 Task: Create Workspace Event Lighting Rentals Workspace description Manage and track employee job satisfaction and engagement. Workspace type Small Business
Action: Mouse moved to (371, 75)
Screenshot: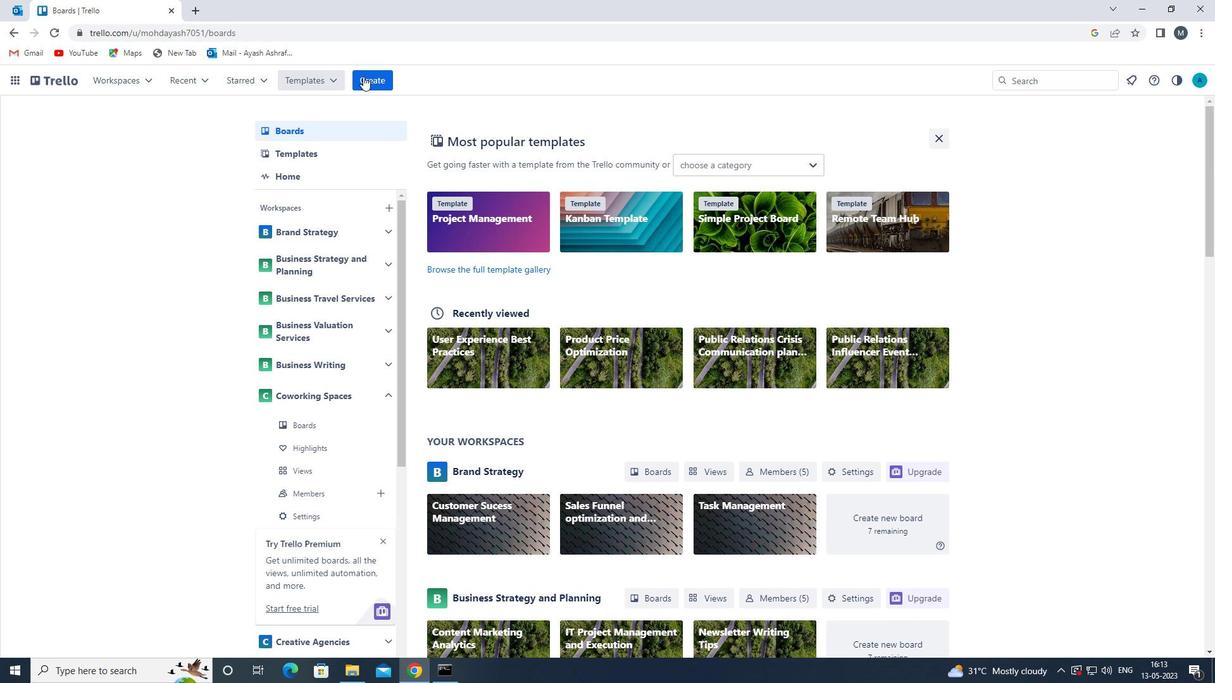 
Action: Mouse pressed left at (371, 75)
Screenshot: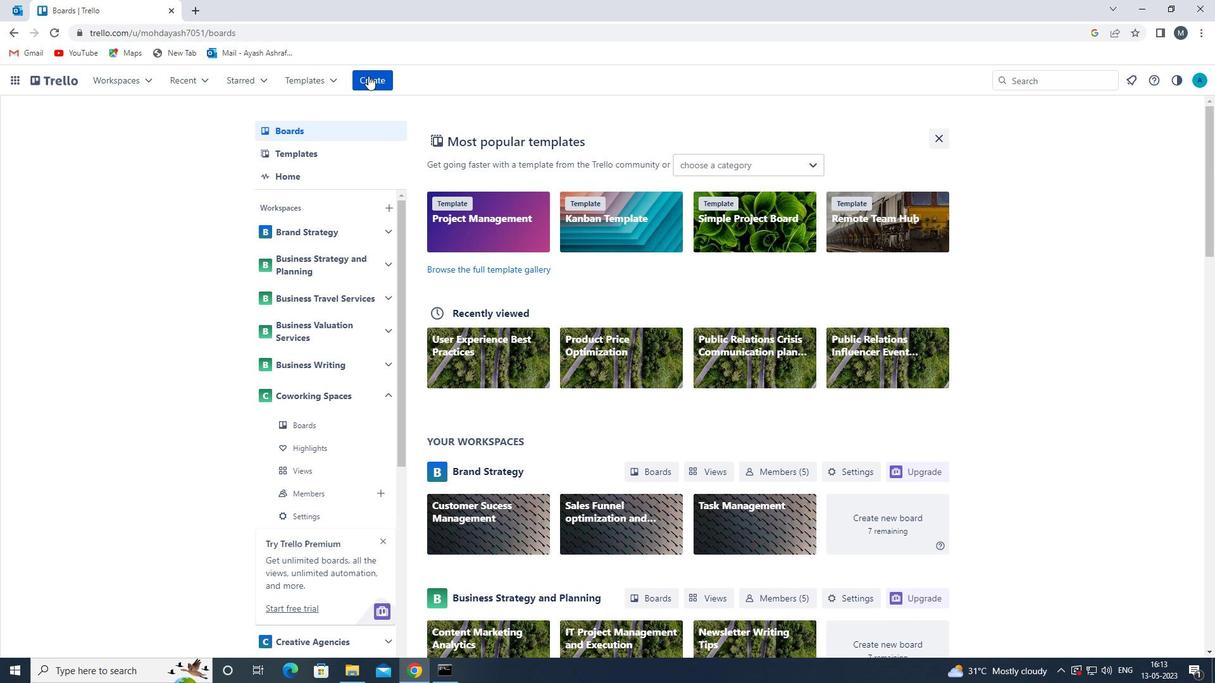 
Action: Mouse moved to (412, 232)
Screenshot: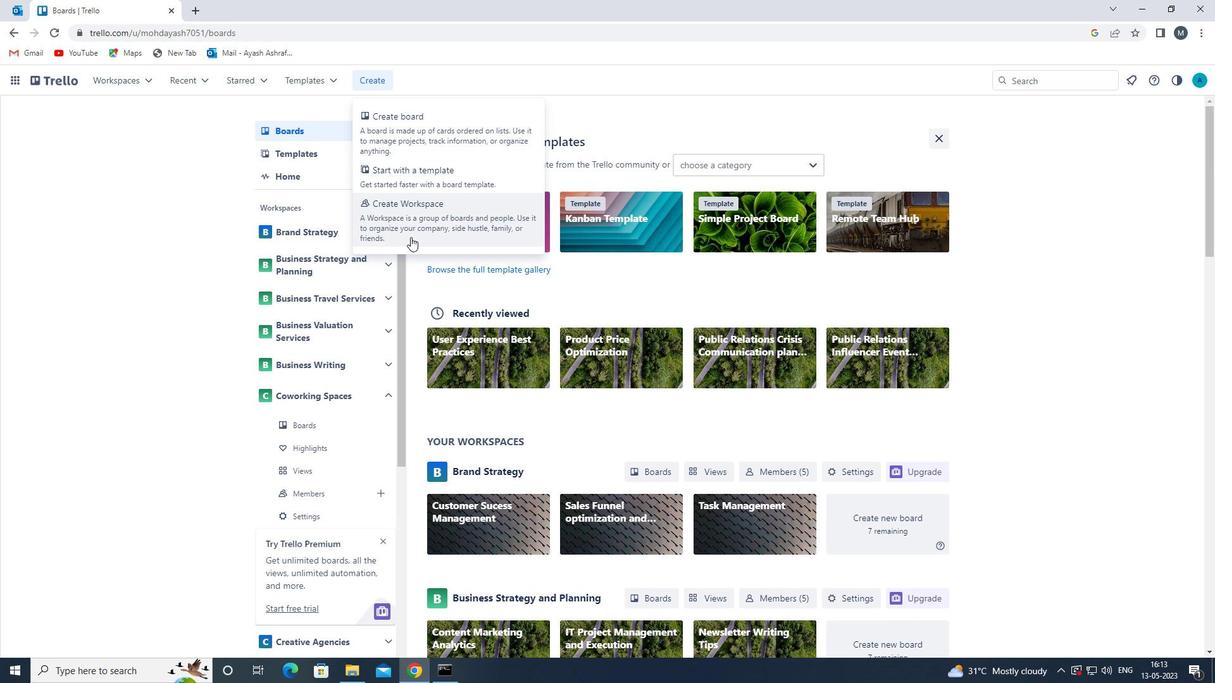 
Action: Mouse pressed left at (412, 232)
Screenshot: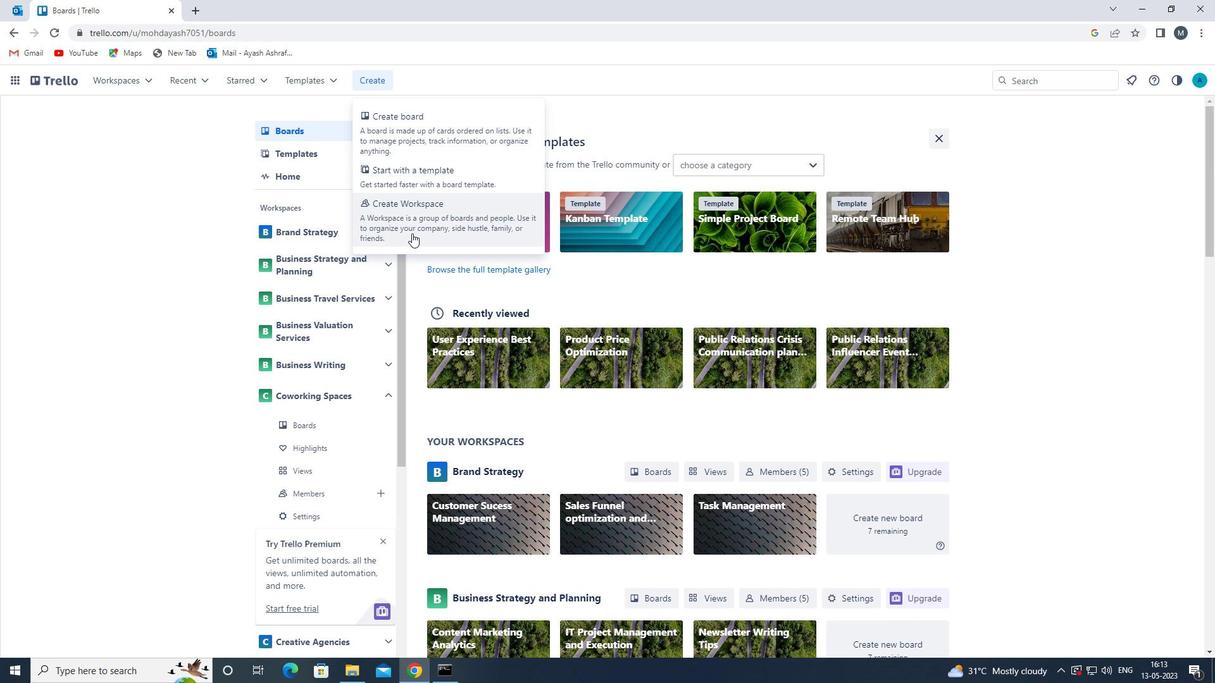 
Action: Mouse moved to (349, 247)
Screenshot: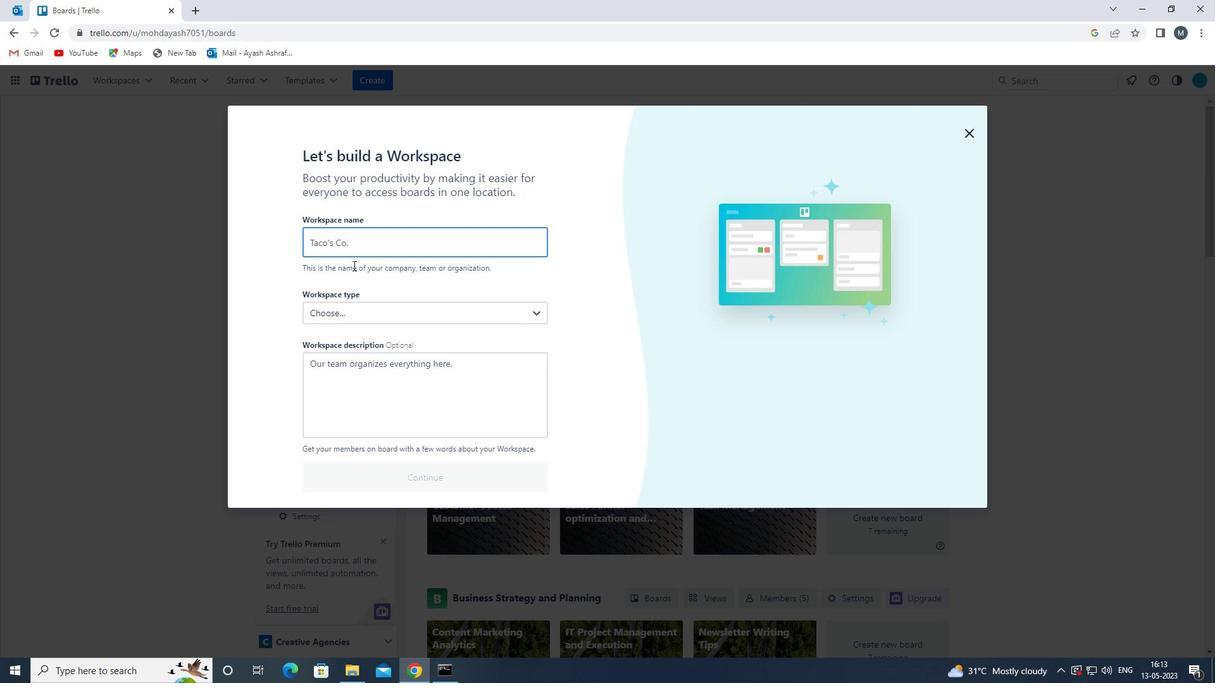 
Action: Mouse pressed left at (349, 247)
Screenshot: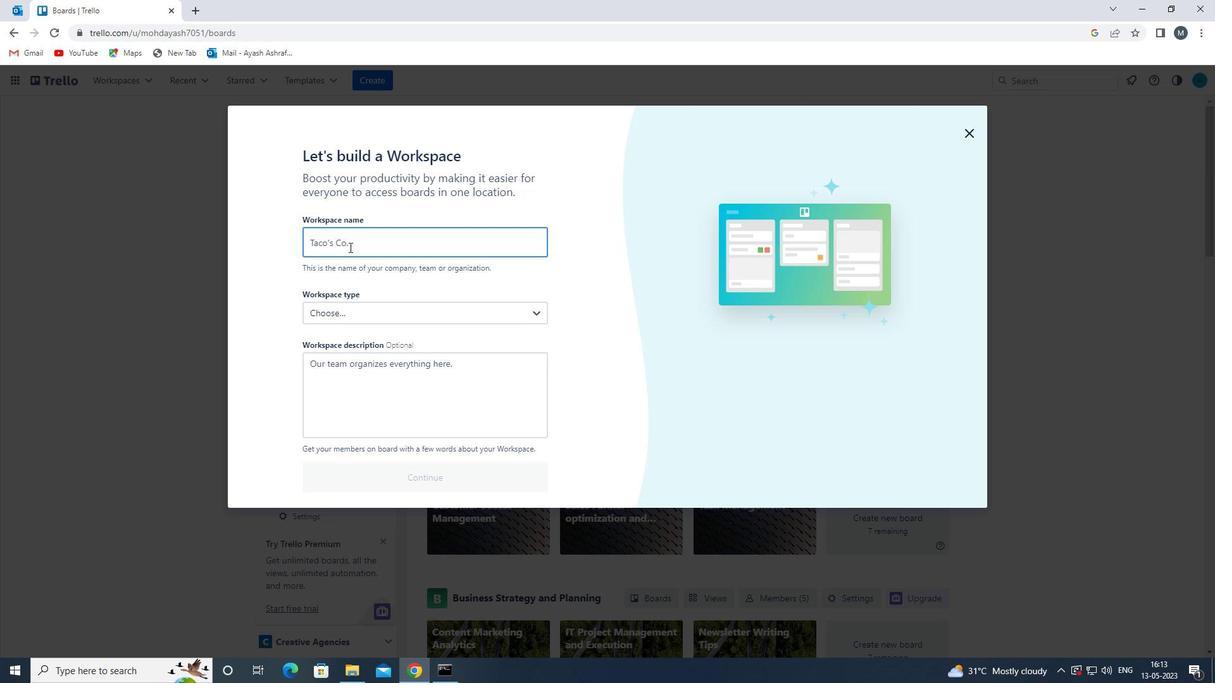 
Action: Key pressed <Key.shift>EVW<Key.backspace>EBT<Key.space><Key.backspace><Key.backspace><Key.backspace><Key.backspace><Key.backspace><Key.backspace><Key.backspace><Key.backspace><Key.backspace><Key.backspace><Key.shift><Key.shift>EVENT<Key.space><Key.shift>LIGHTING<Key.space><Key.shift>RENTALS<Key.space>
Screenshot: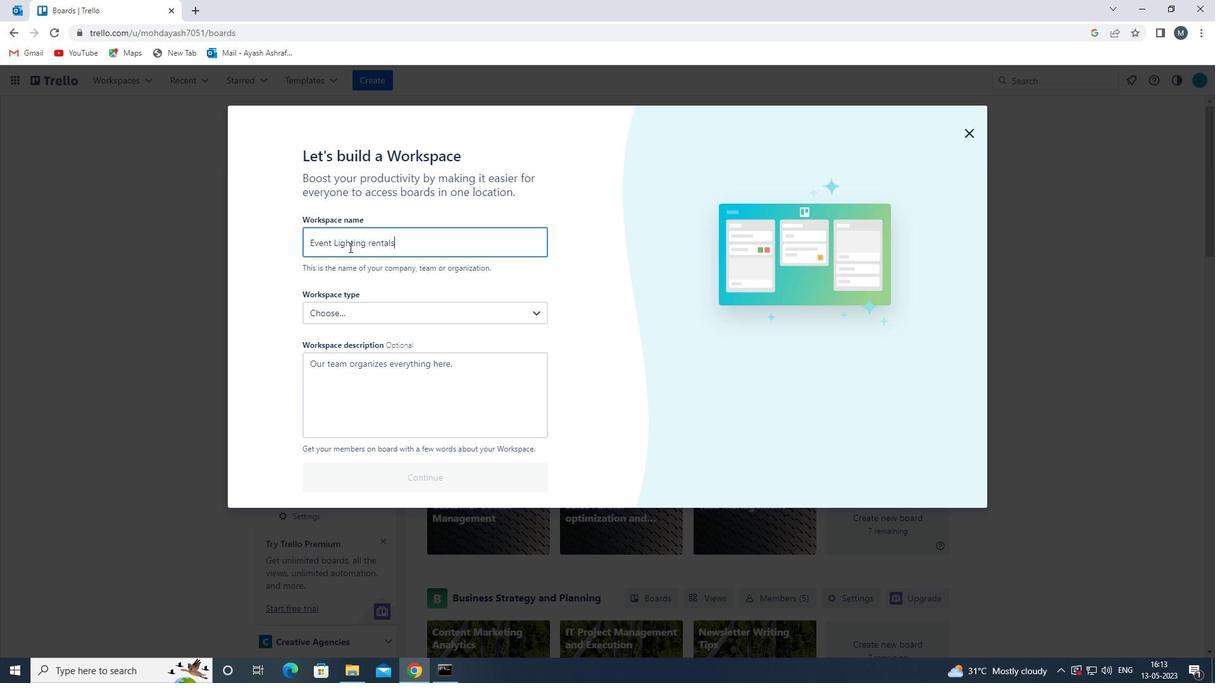 
Action: Mouse moved to (374, 246)
Screenshot: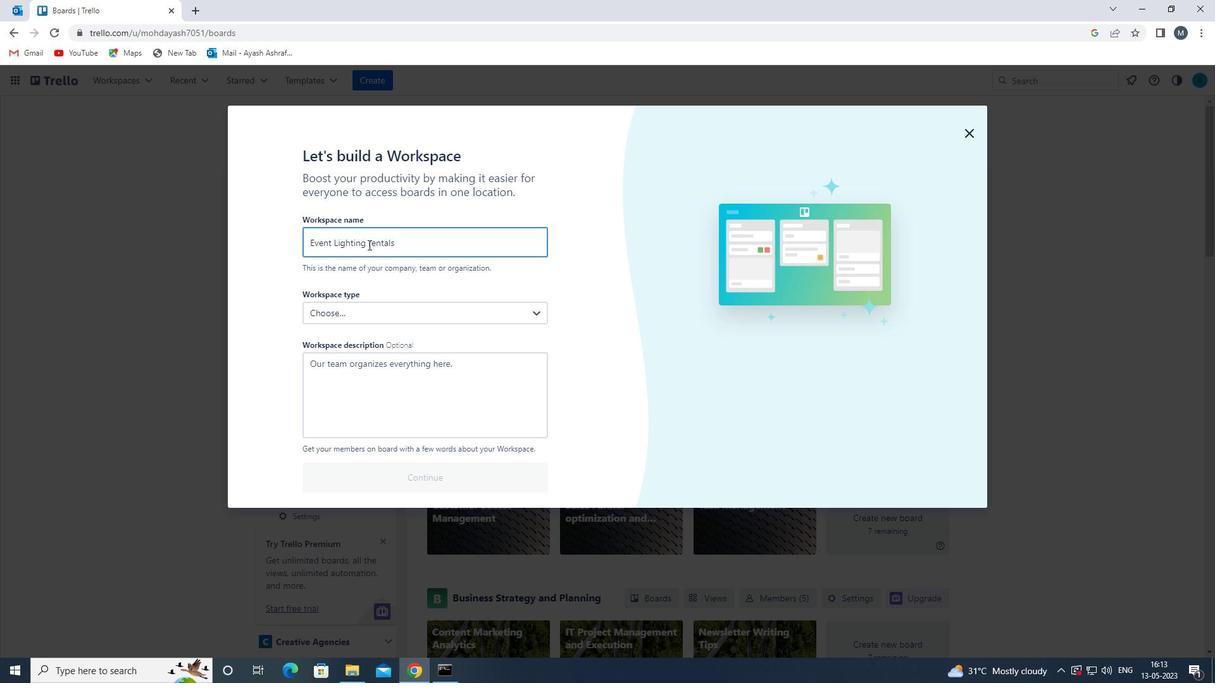 
Action: Mouse pressed left at (374, 246)
Screenshot: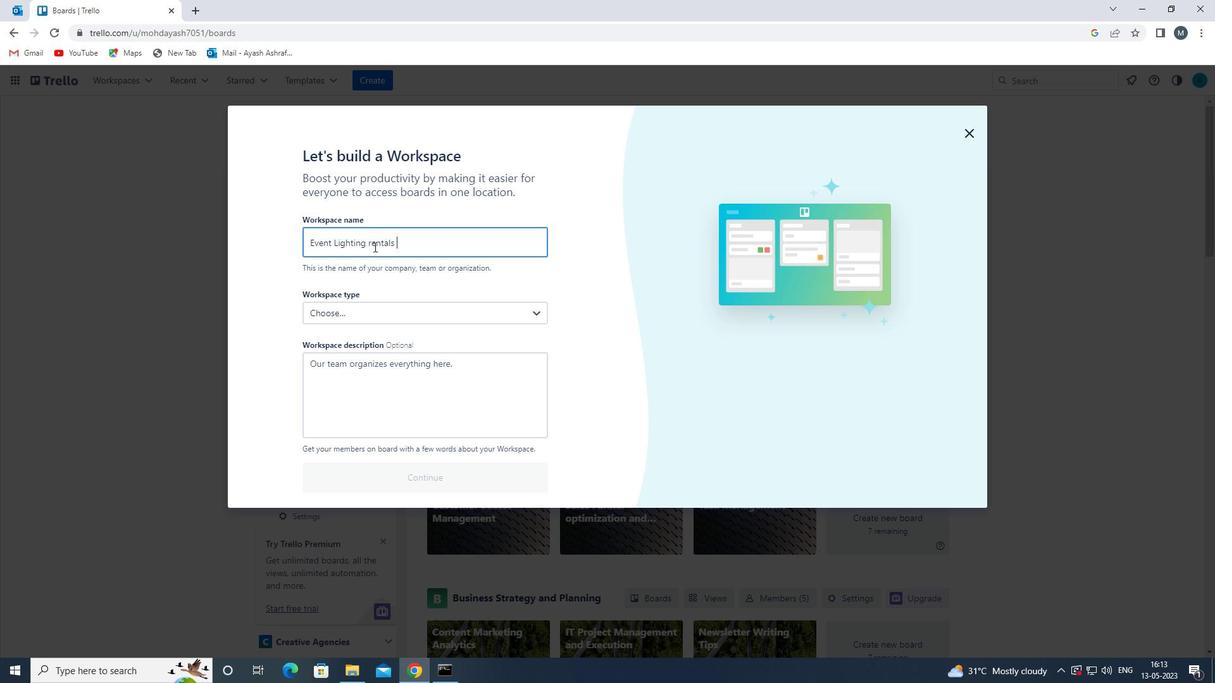 
Action: Mouse moved to (371, 244)
Screenshot: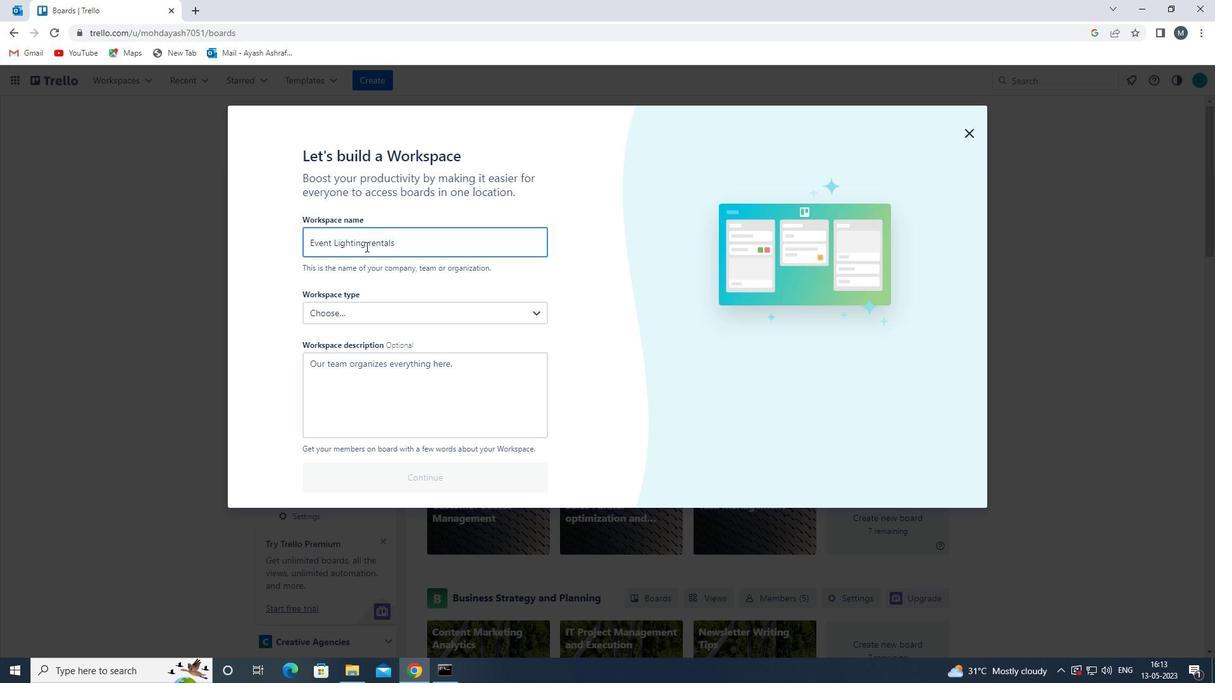 
Action: Mouse pressed left at (371, 244)
Screenshot: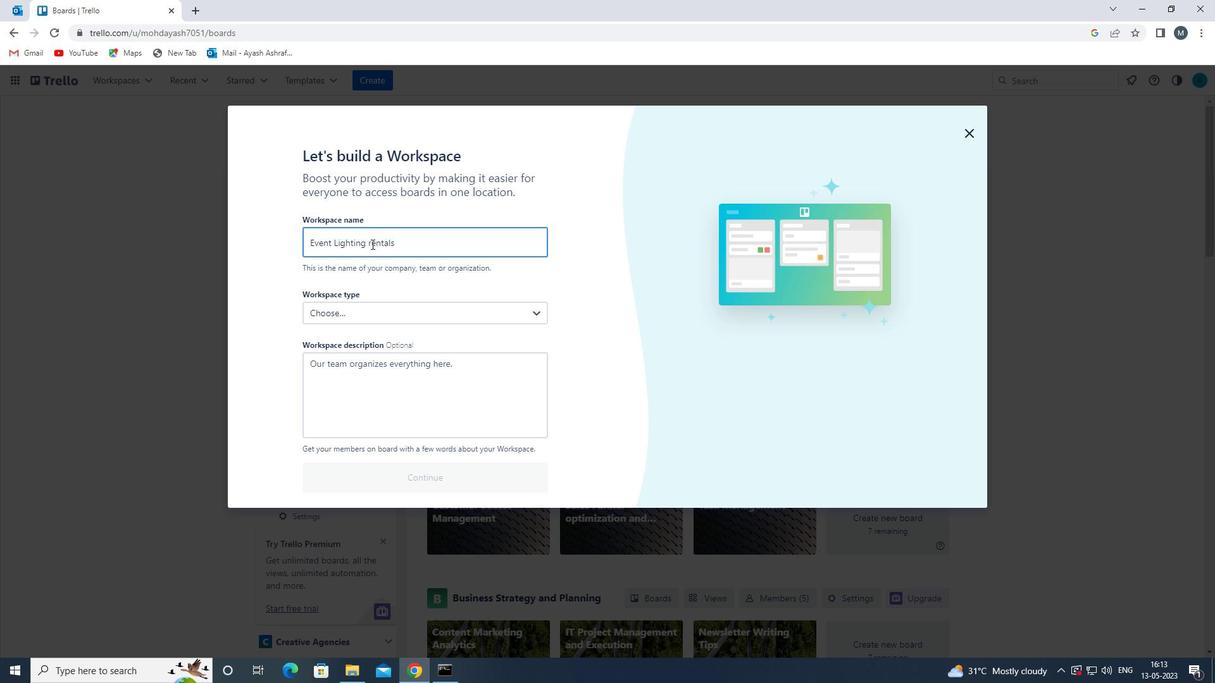 
Action: Mouse moved to (377, 241)
Screenshot: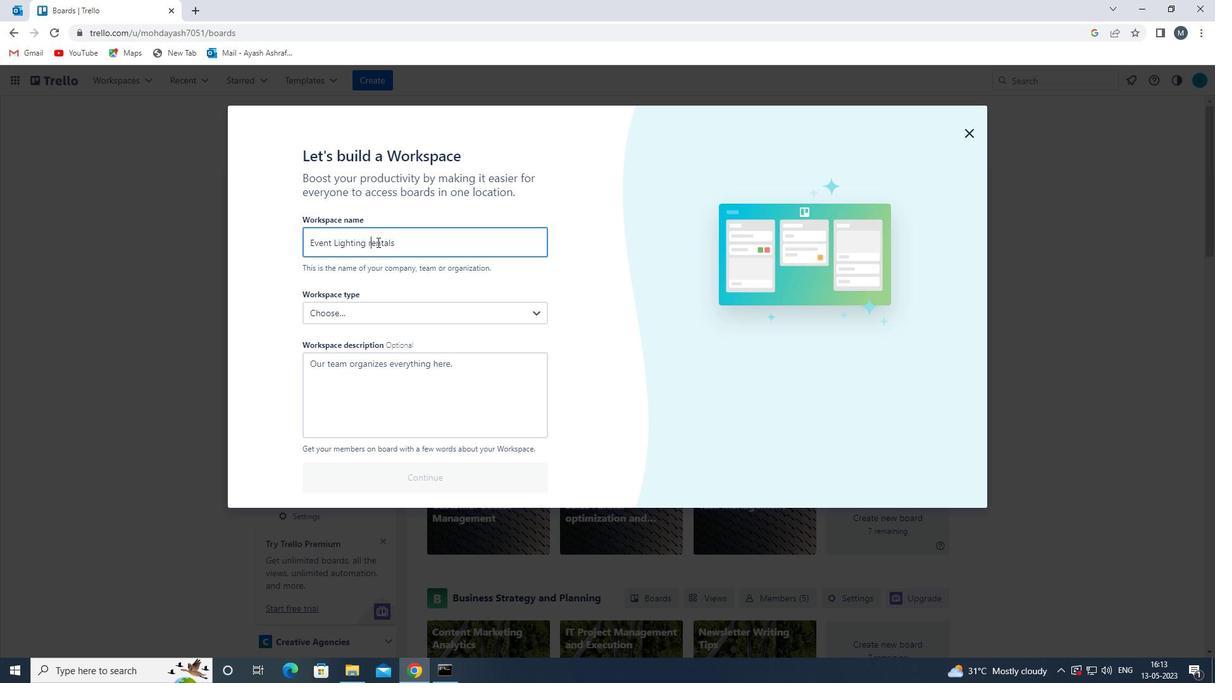 
Action: Key pressed <Key.backspace><Key.shift>R
Screenshot: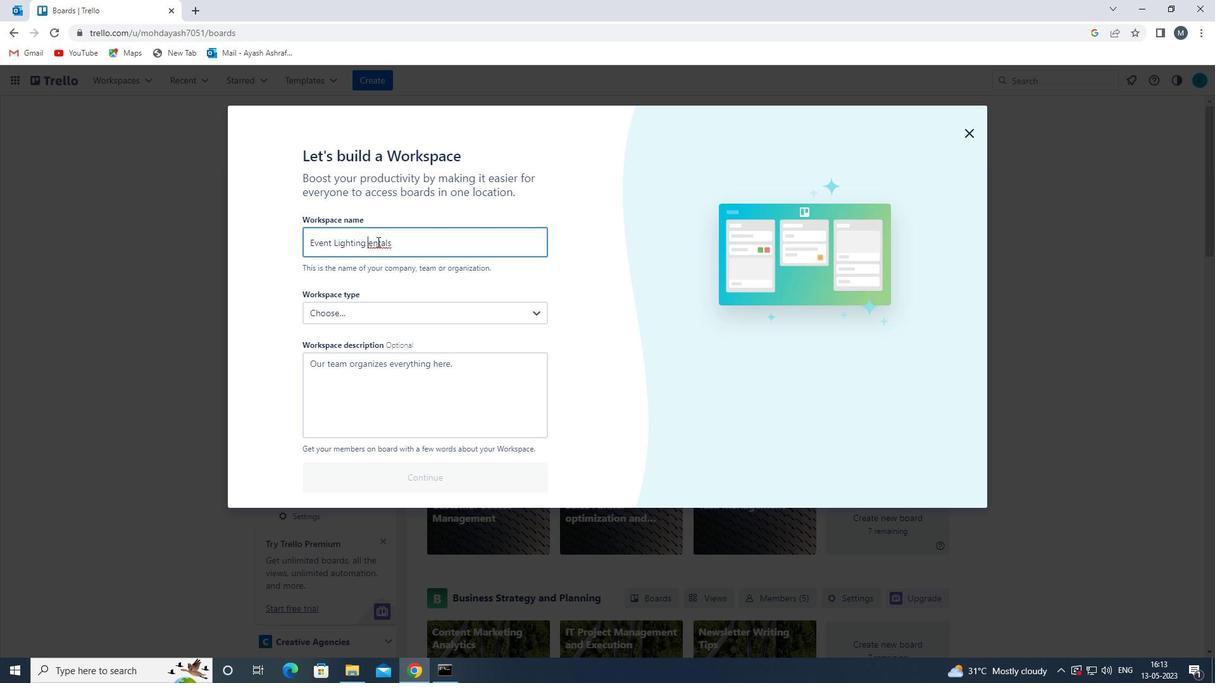 
Action: Mouse moved to (366, 314)
Screenshot: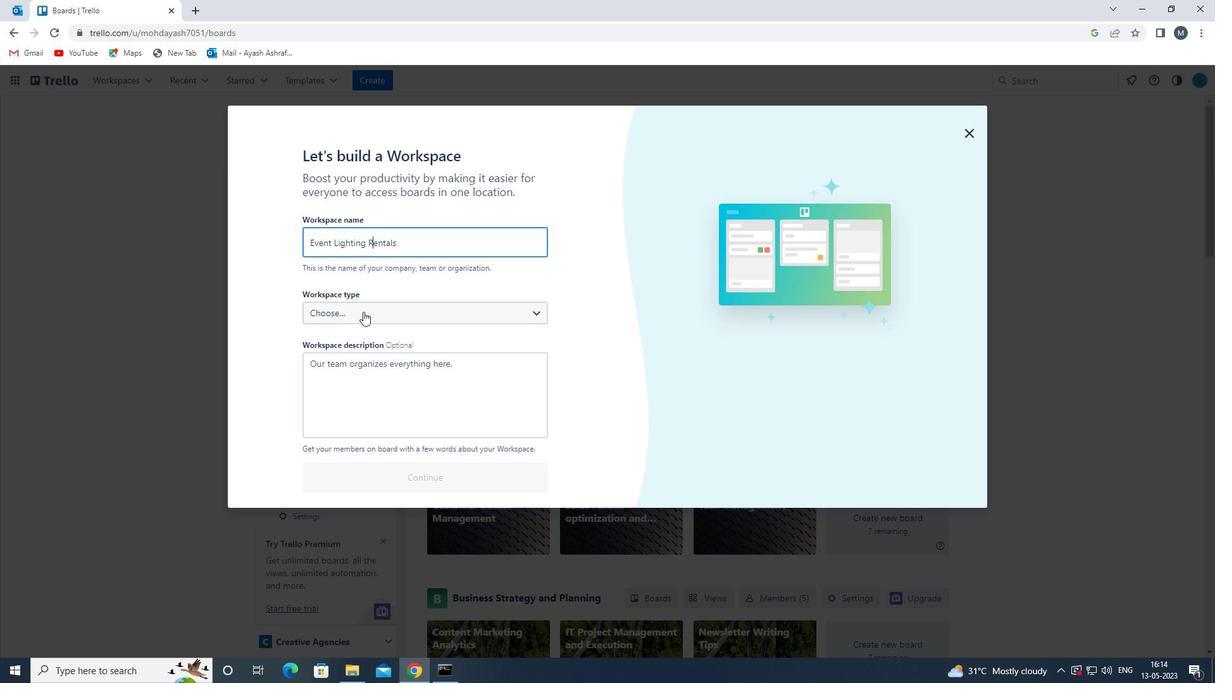 
Action: Mouse pressed left at (366, 314)
Screenshot: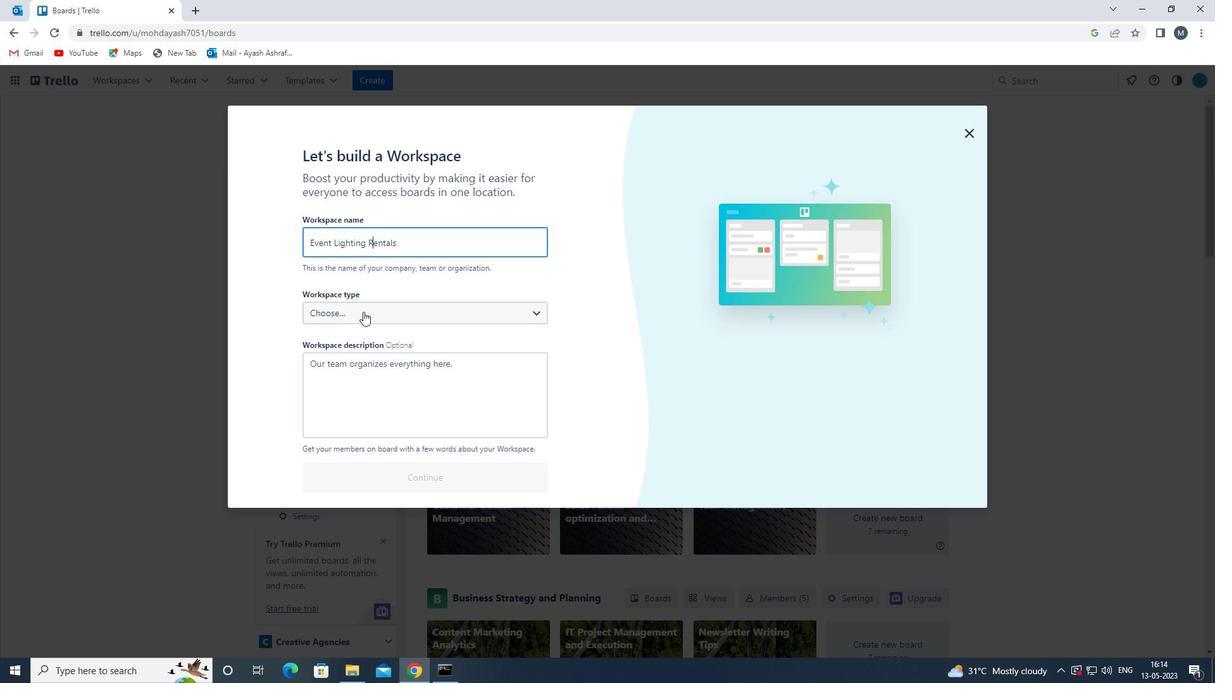 
Action: Mouse moved to (369, 345)
Screenshot: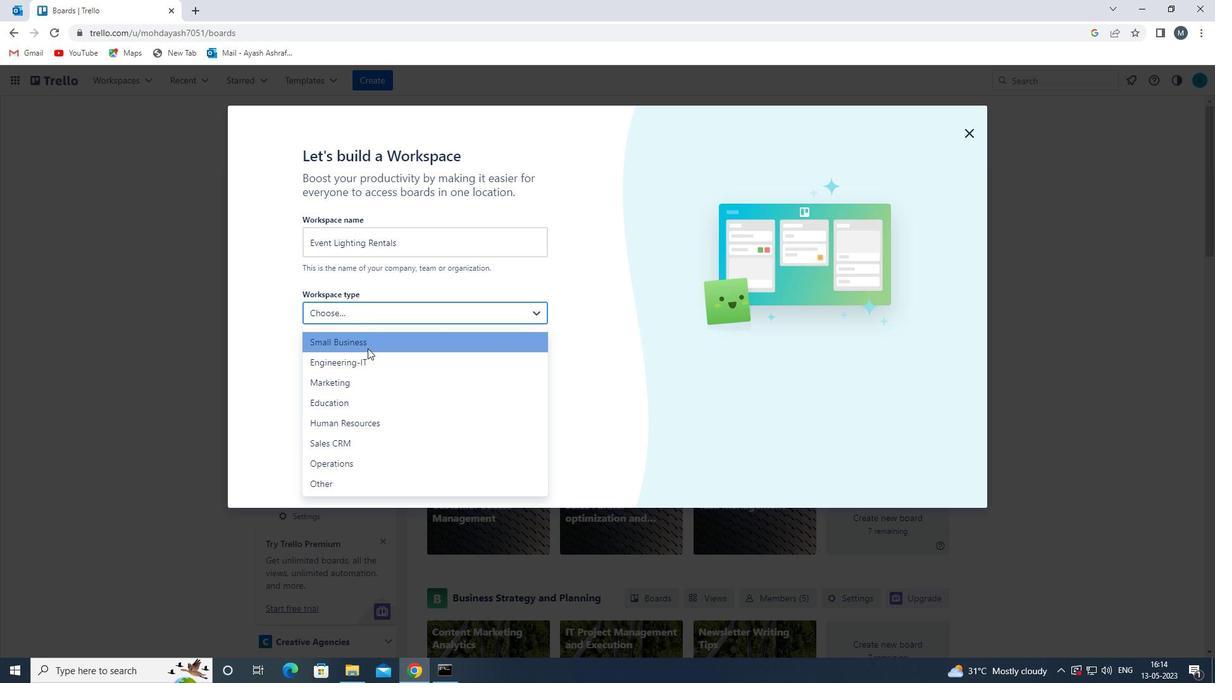 
Action: Mouse pressed left at (369, 345)
Screenshot: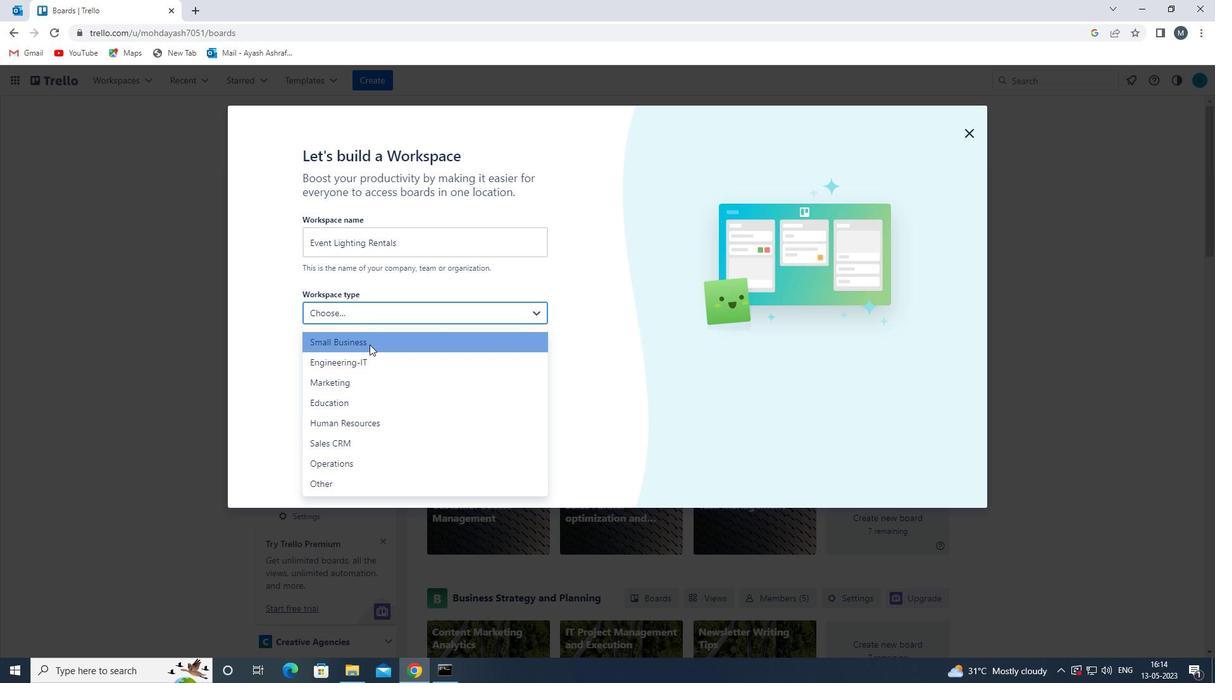 
Action: Mouse moved to (379, 391)
Screenshot: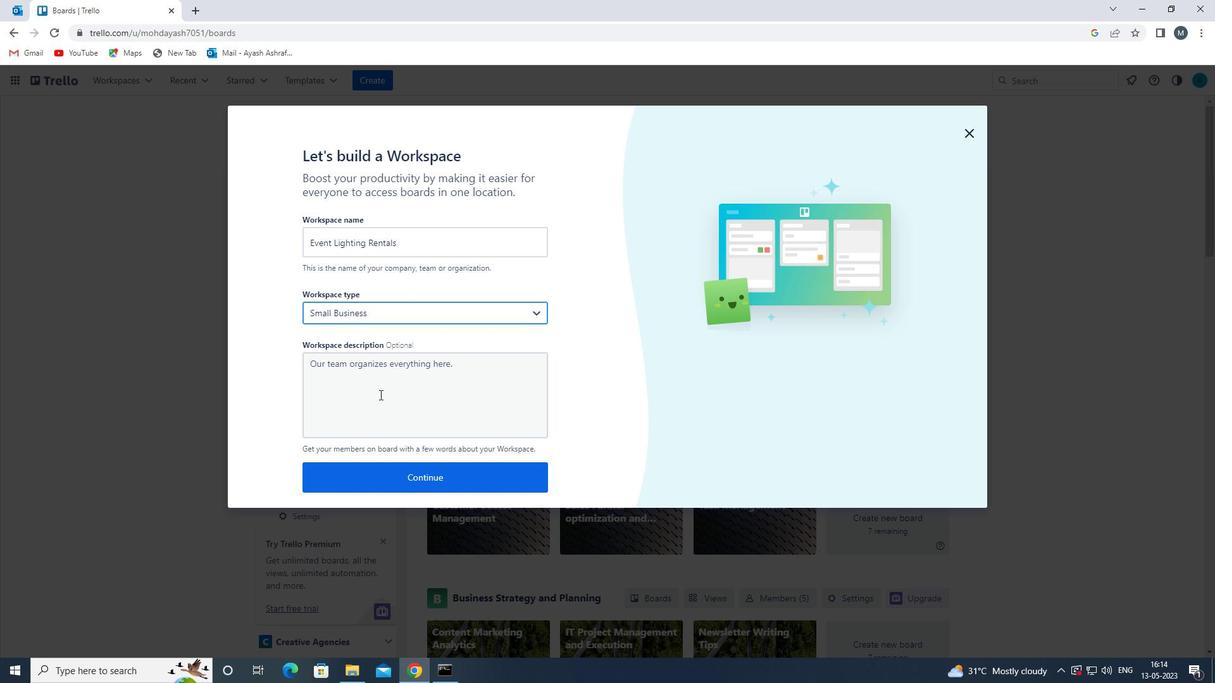 
Action: Mouse pressed left at (379, 391)
Screenshot: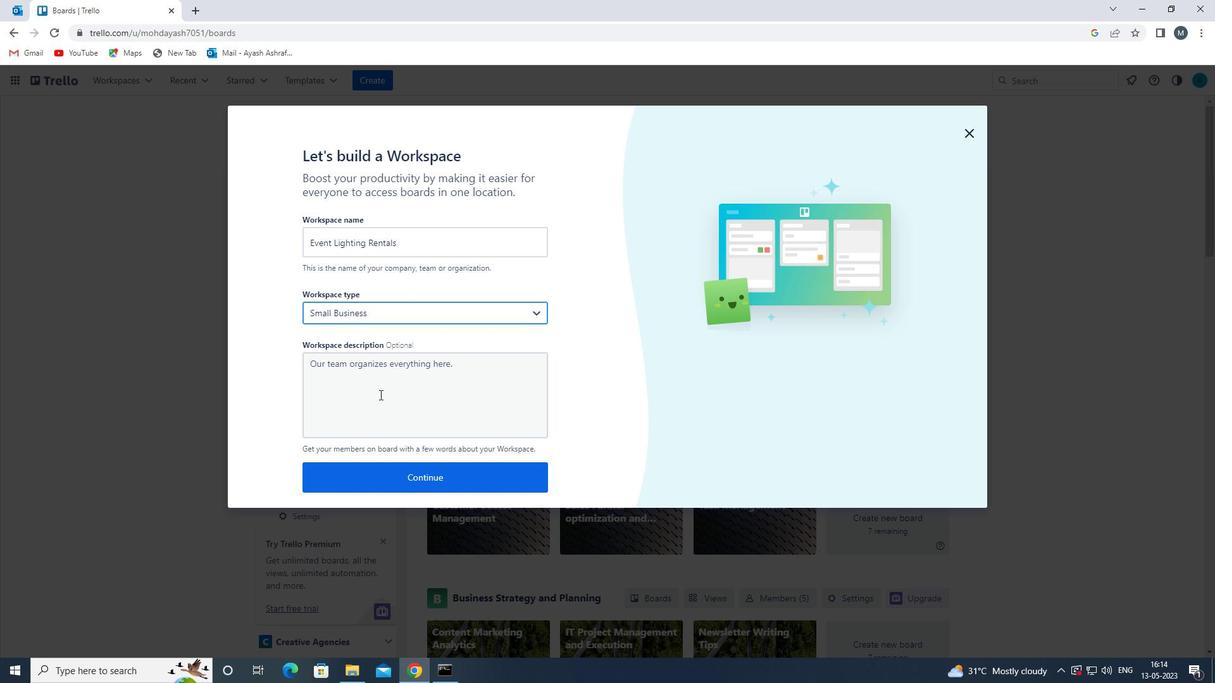 
Action: Mouse moved to (377, 390)
Screenshot: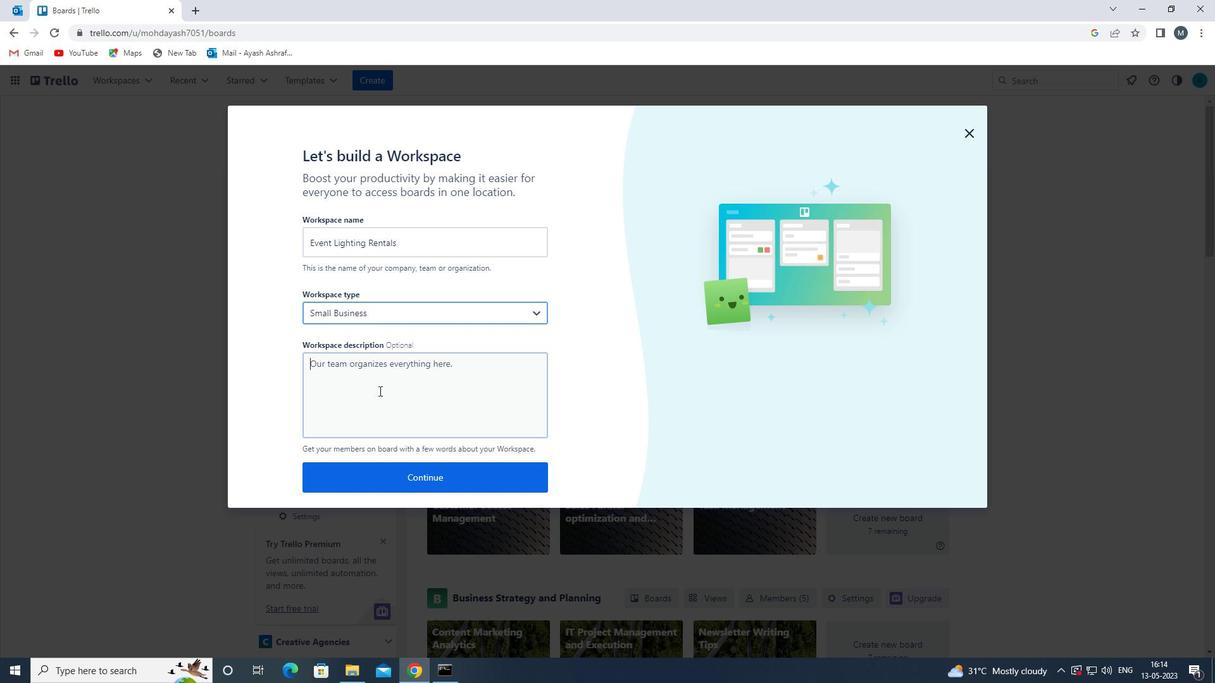 
Action: Key pressed <Key.shift>MANAGE<Key.space>AND<Key.space>TRACK<Key.space>EMPLOYEE<Key.space>JOB<Key.space>SATISFACTION<Key.space>AND<Key.space>ENGAGEMENT.
Screenshot: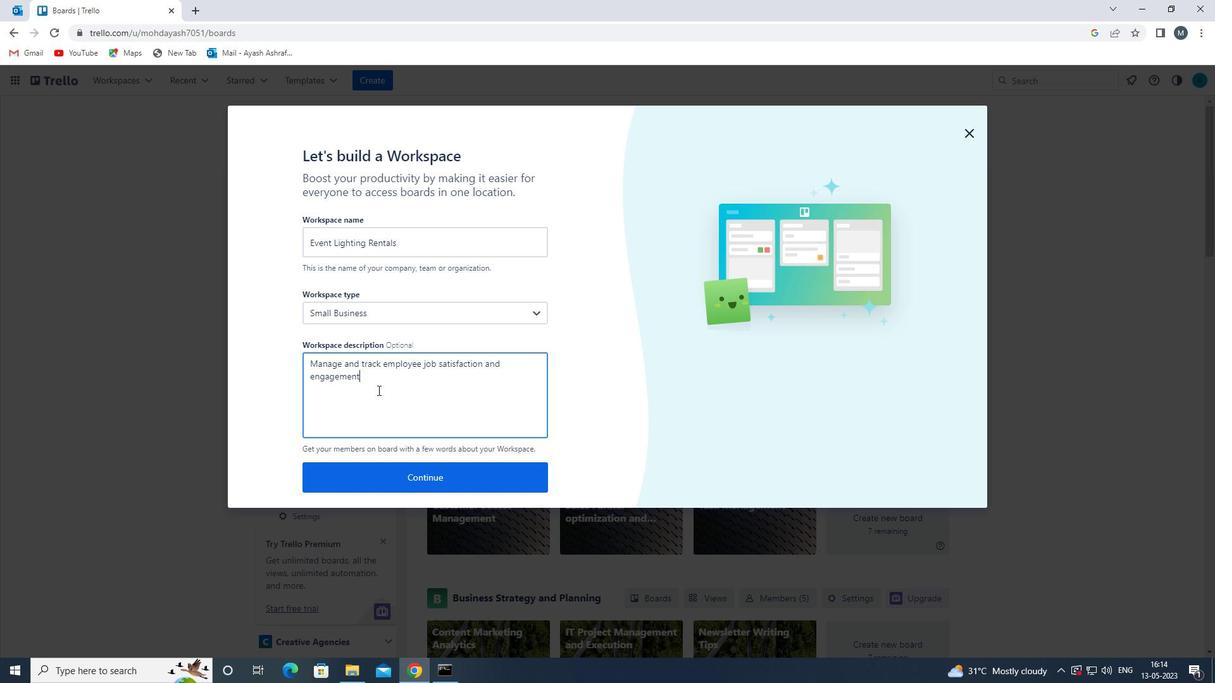 
Action: Mouse moved to (380, 474)
Screenshot: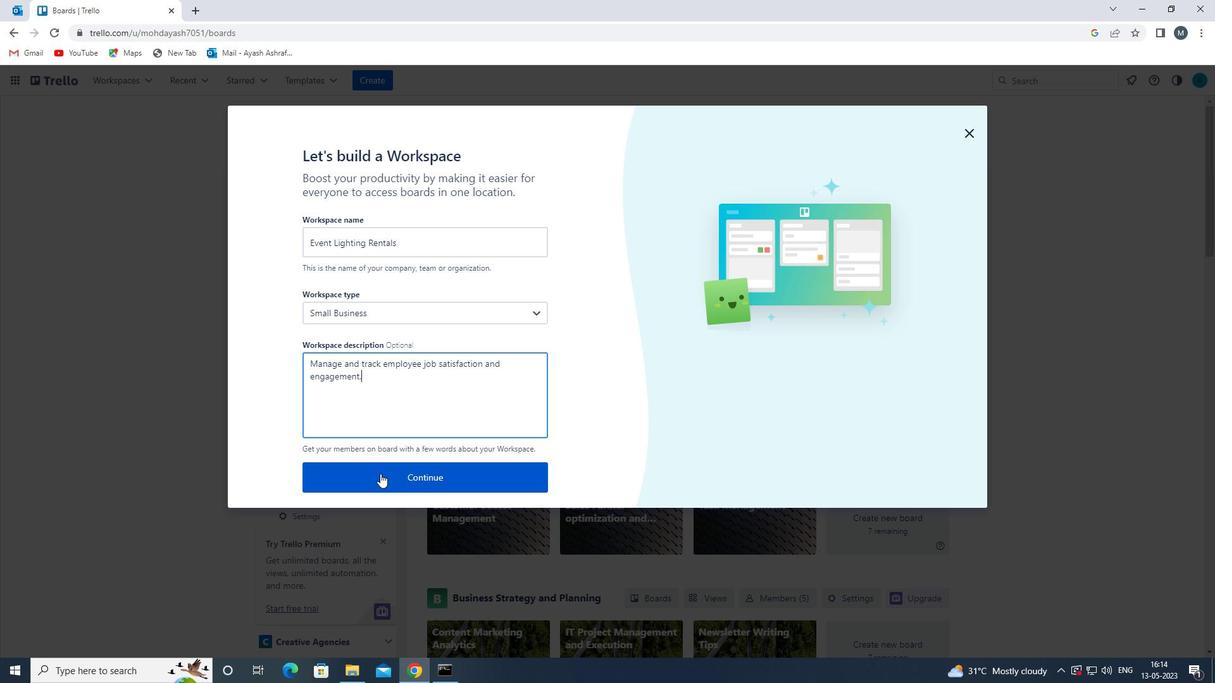 
Action: Mouse pressed left at (380, 474)
Screenshot: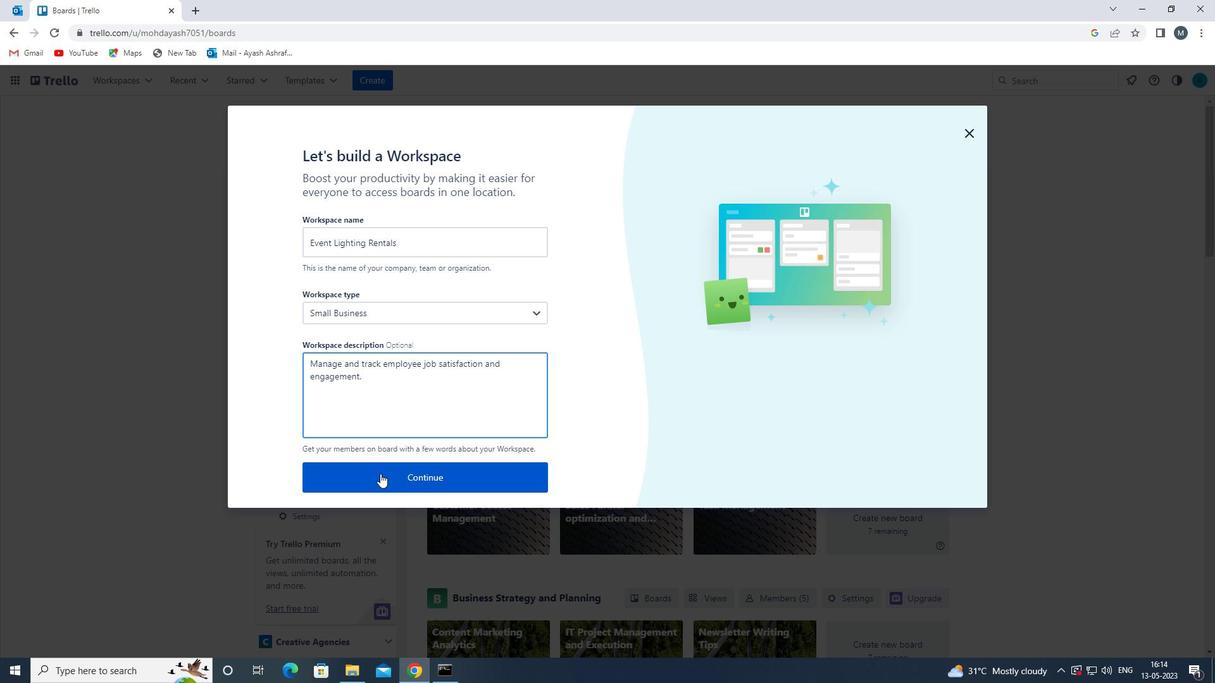 
Action: Mouse moved to (345, 453)
Screenshot: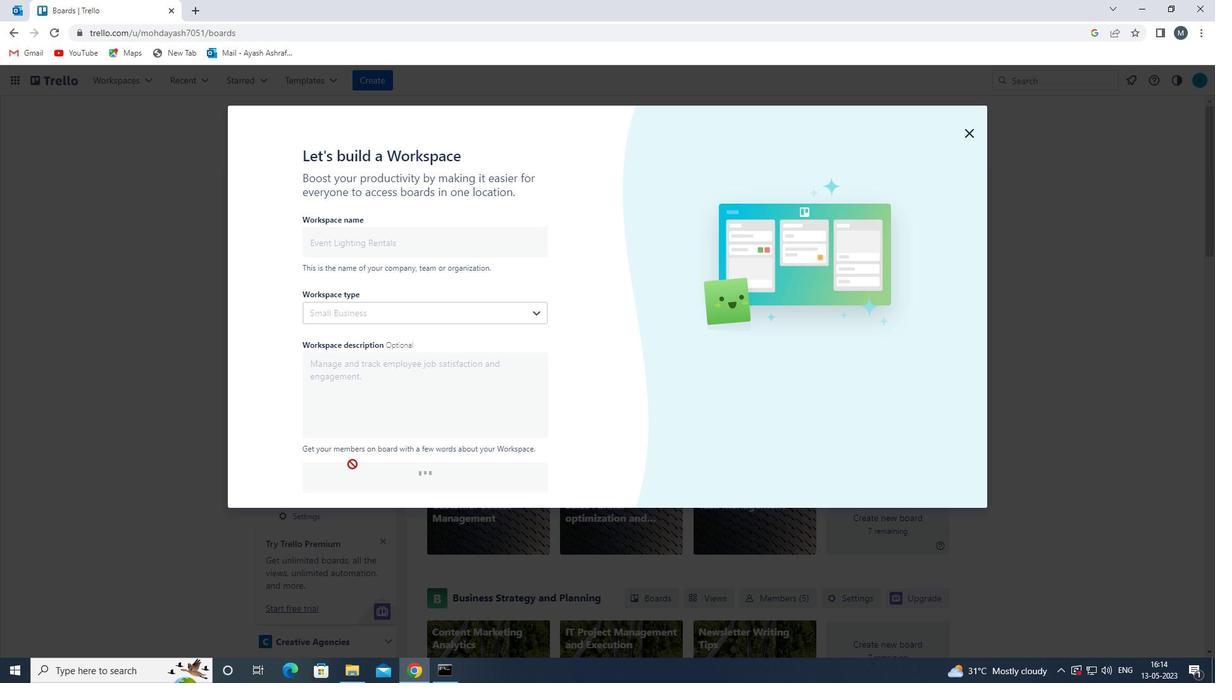 
Action: Mouse scrolled (345, 453) with delta (0, 0)
Screenshot: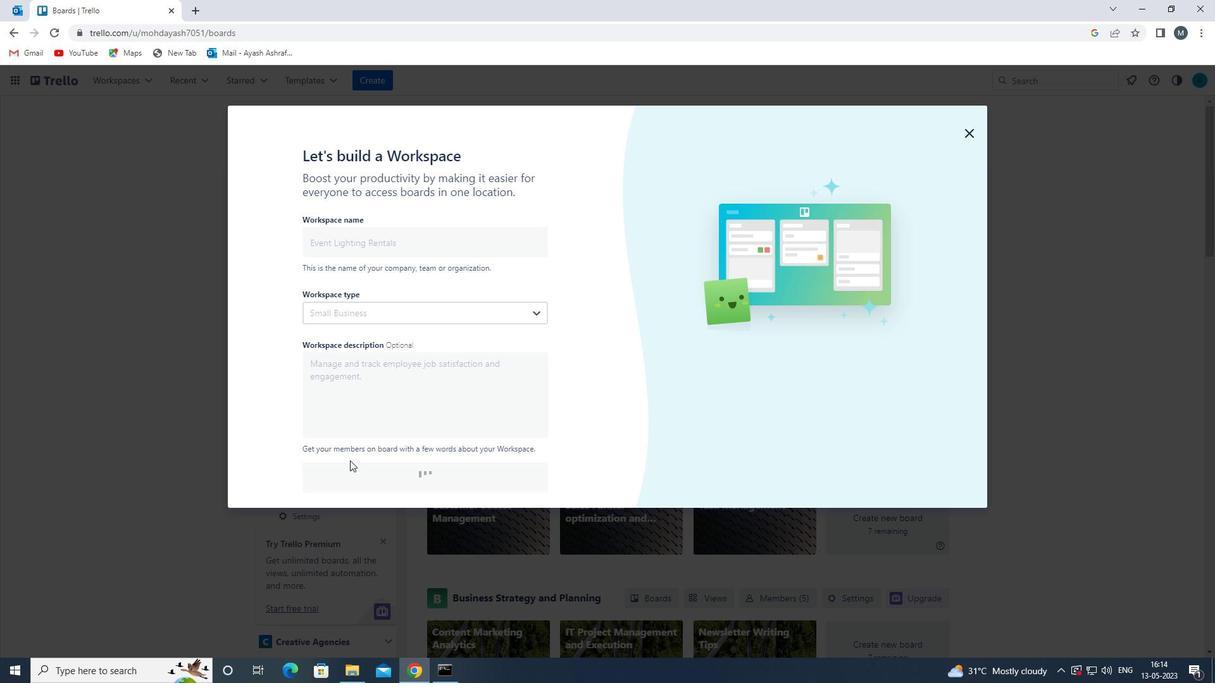
Action: Mouse scrolled (345, 453) with delta (0, 0)
Screenshot: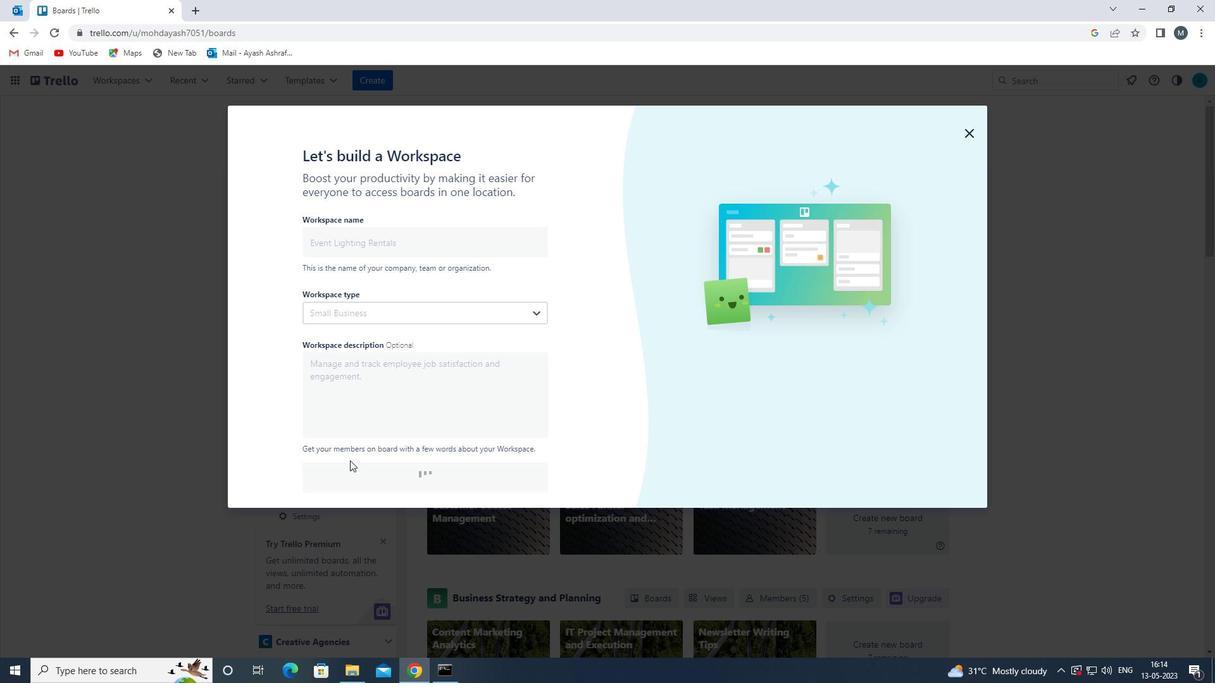 
Action: Mouse scrolled (345, 453) with delta (0, 0)
Screenshot: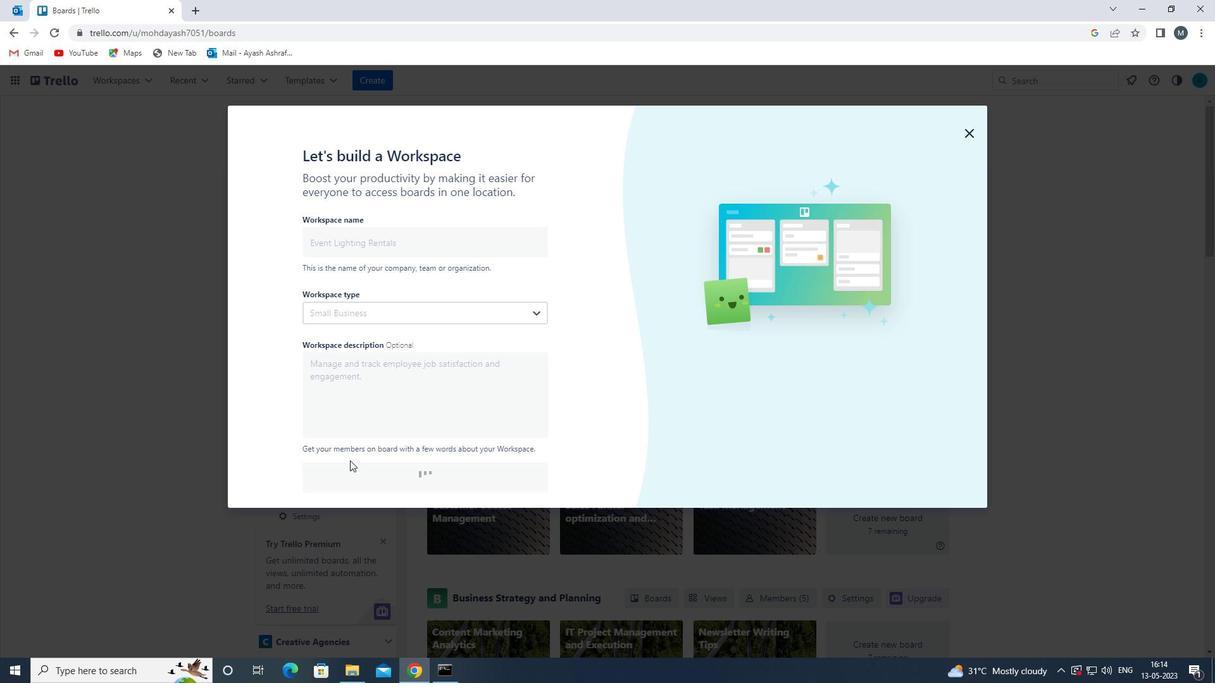 
Action: Mouse scrolled (345, 453) with delta (0, 0)
Screenshot: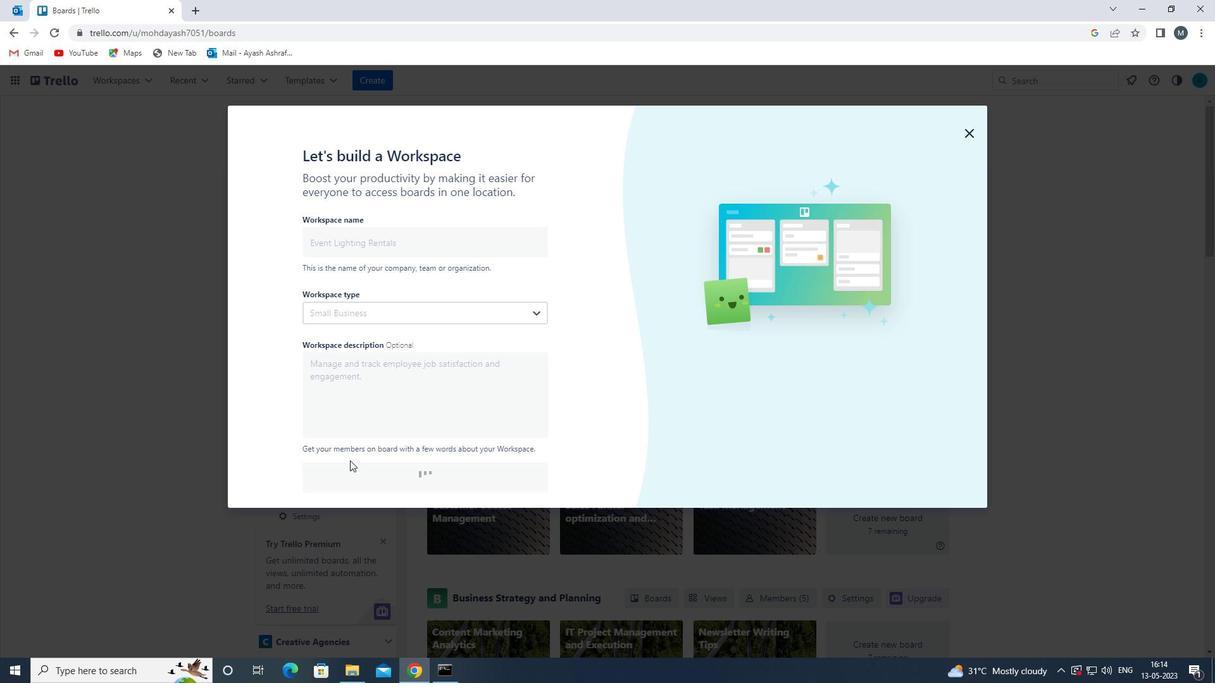 
Action: Mouse scrolled (345, 453) with delta (0, 0)
Screenshot: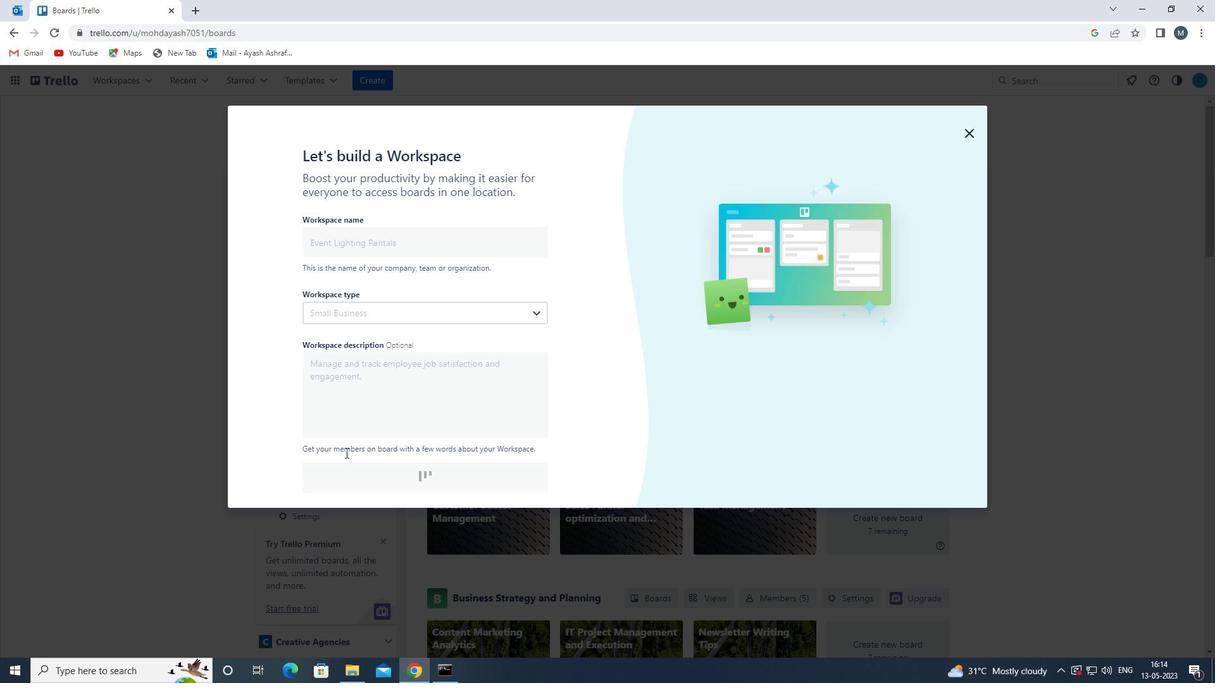 
Action: Mouse scrolled (345, 453) with delta (0, 0)
Screenshot: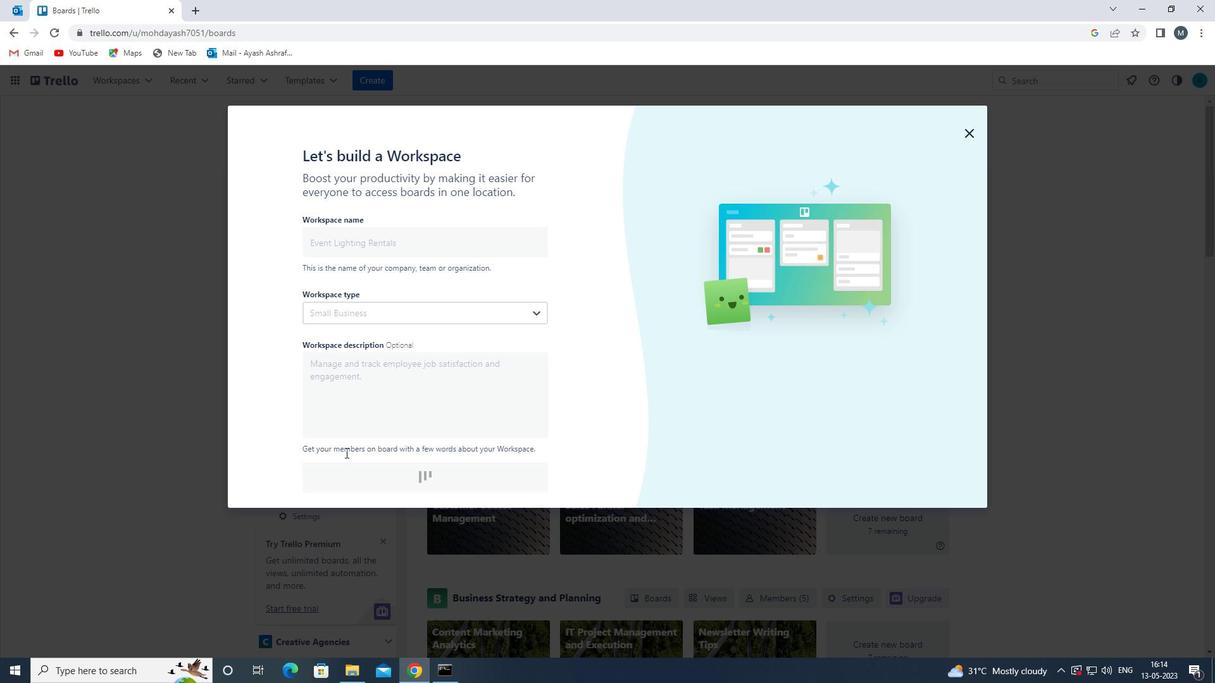 
